 Task: Change IN PROGRESS as Status of Issue Issue0000000372 in Backlog  in Scrum Project Project0000000075 in Jira. Change IN PROGRESS as Status of Issue Issue0000000374 in Backlog  in Scrum Project Project0000000075 in Jira. Change IN PROGRESS as Status of Issue Issue0000000376 in Backlog  in Scrum Project Project0000000076 in Jira. Change IN PROGRESS as Status of Issue Issue0000000378 in Backlog  in Scrum Project Project0000000076 in Jira. Change IN PROGRESS as Status of Issue Issue0000000380 in Backlog  in Scrum Project Project0000000076 in Jira
Action: Mouse moved to (240, 75)
Screenshot: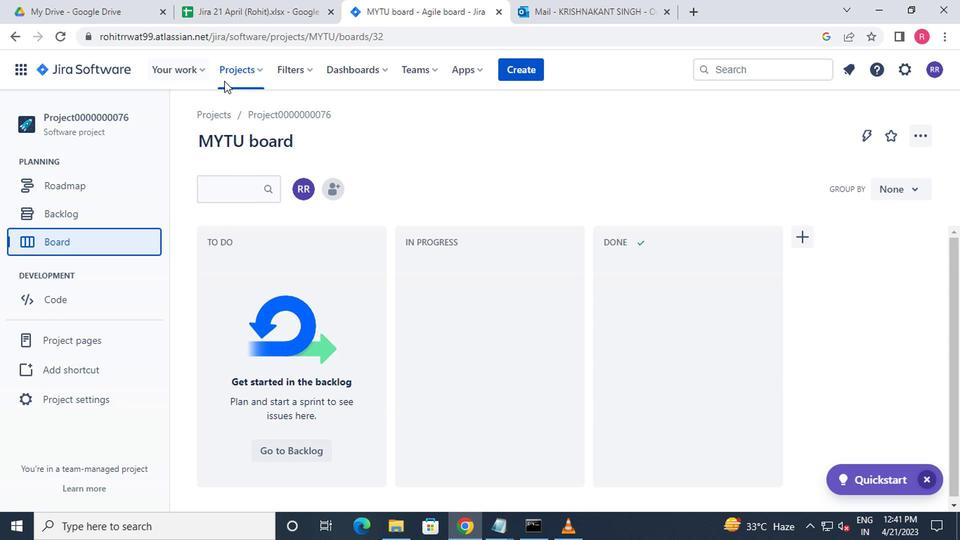 
Action: Mouse pressed left at (240, 75)
Screenshot: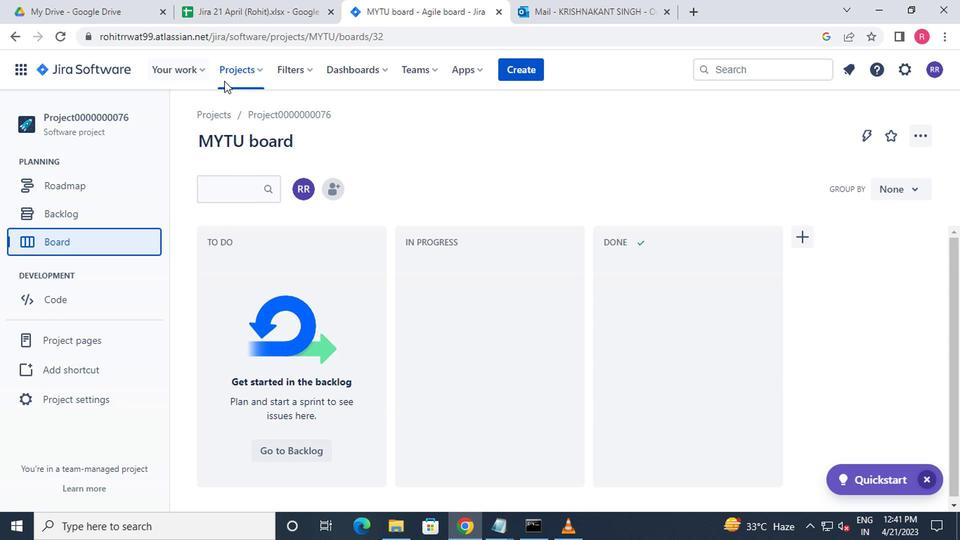 
Action: Mouse moved to (268, 164)
Screenshot: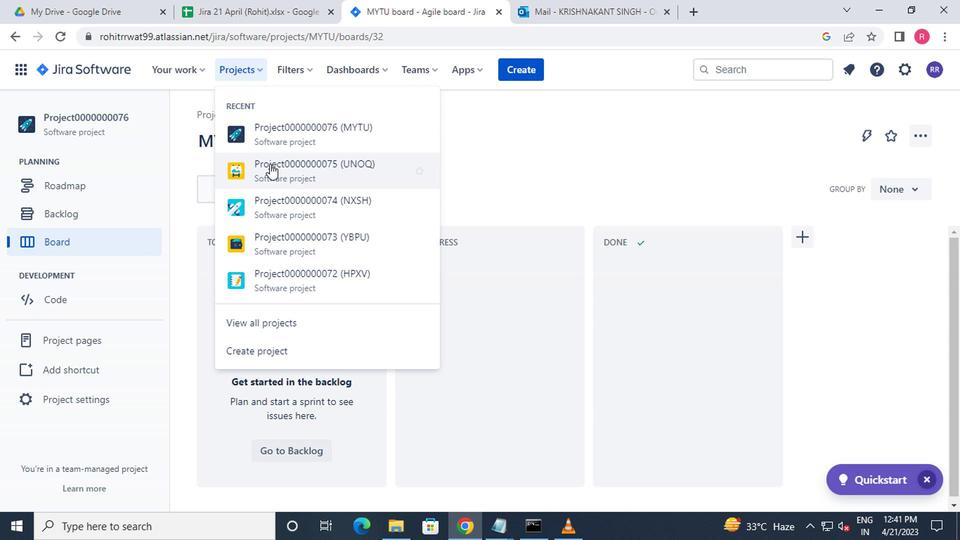 
Action: Mouse pressed left at (268, 164)
Screenshot: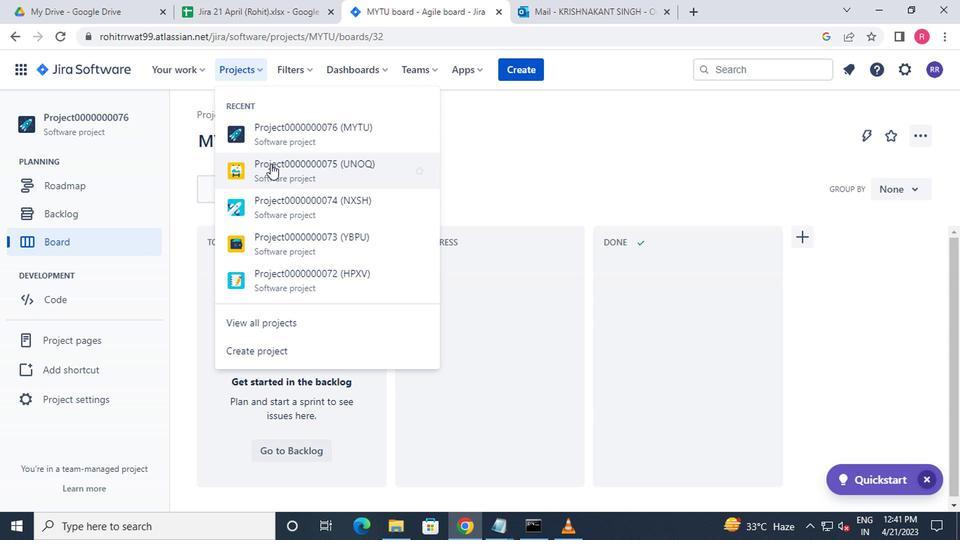 
Action: Mouse moved to (105, 212)
Screenshot: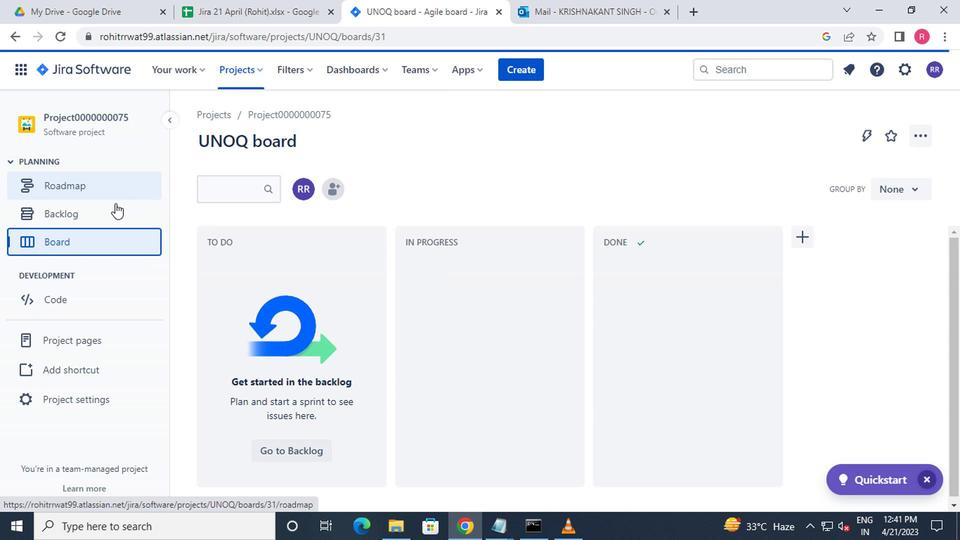 
Action: Mouse pressed left at (105, 212)
Screenshot: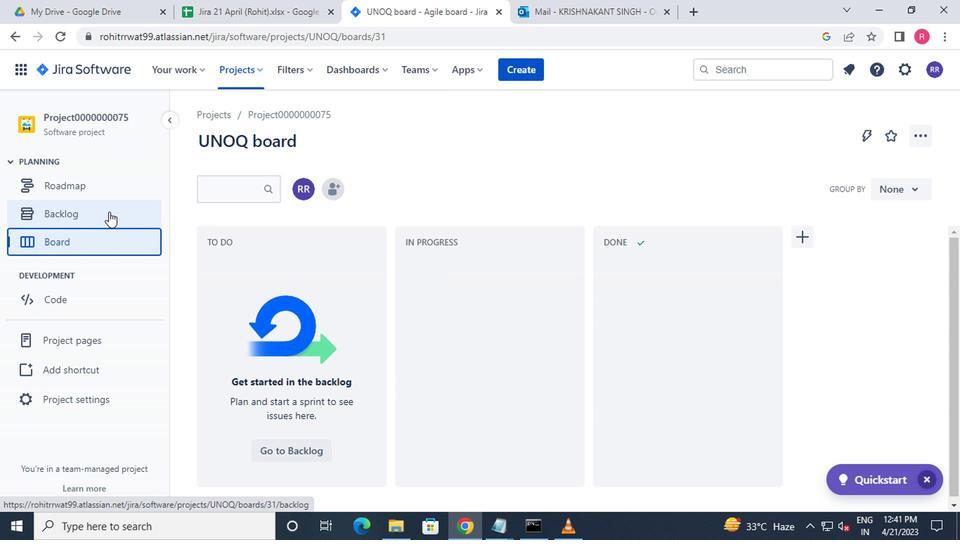 
Action: Mouse moved to (285, 347)
Screenshot: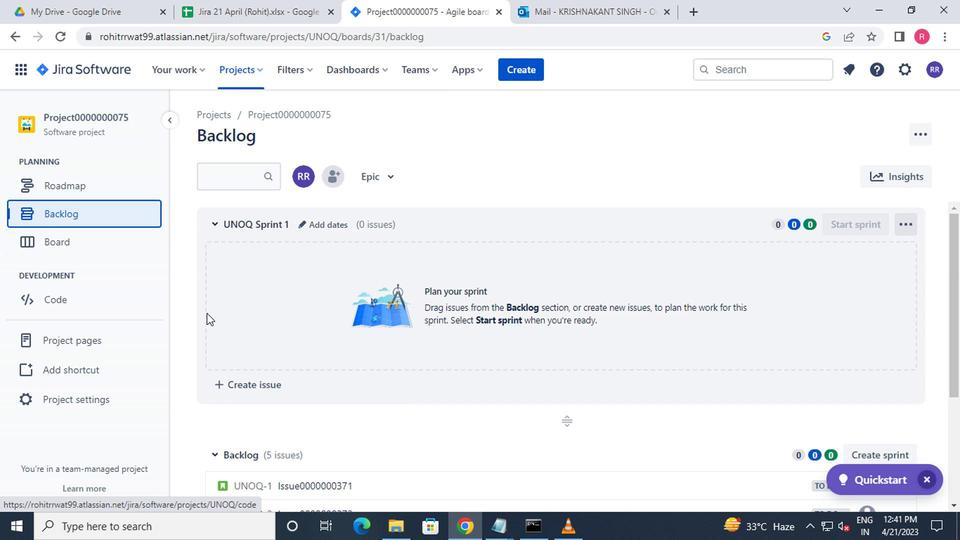 
Action: Mouse scrolled (285, 346) with delta (0, -1)
Screenshot: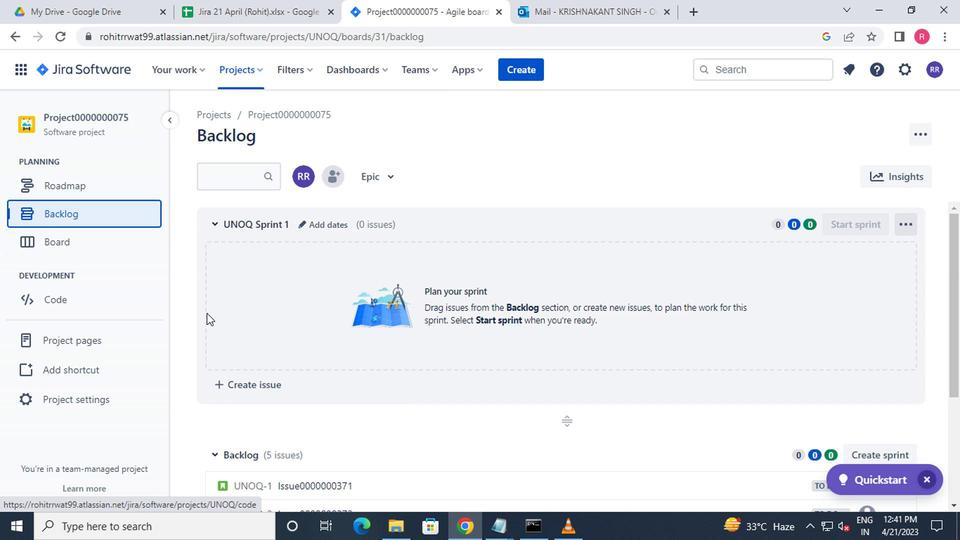 
Action: Mouse moved to (285, 347)
Screenshot: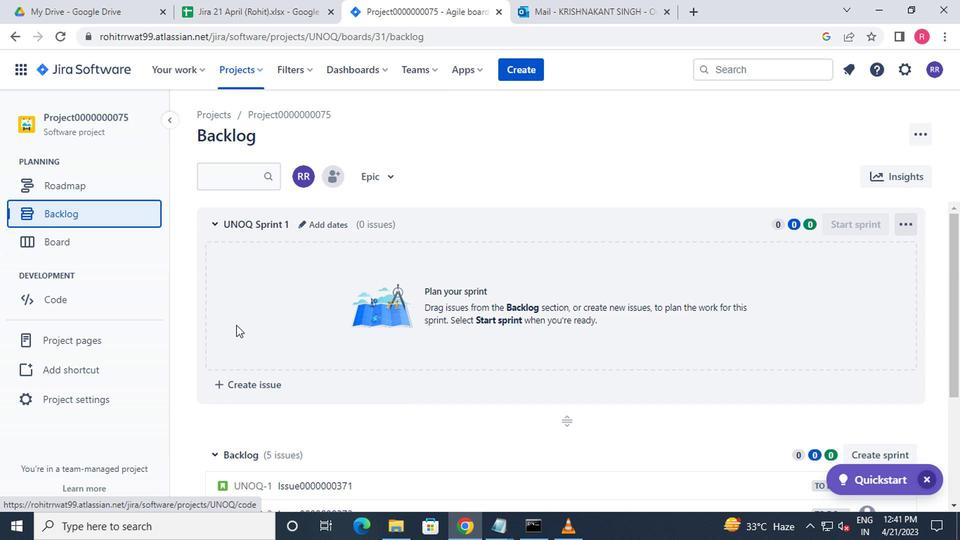 
Action: Mouse scrolled (285, 346) with delta (0, -1)
Screenshot: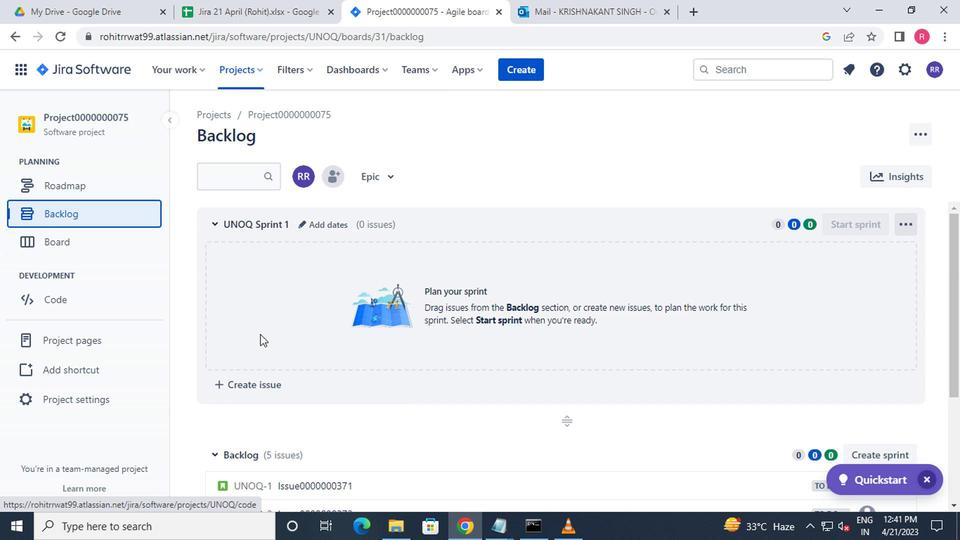 
Action: Mouse scrolled (285, 346) with delta (0, -1)
Screenshot: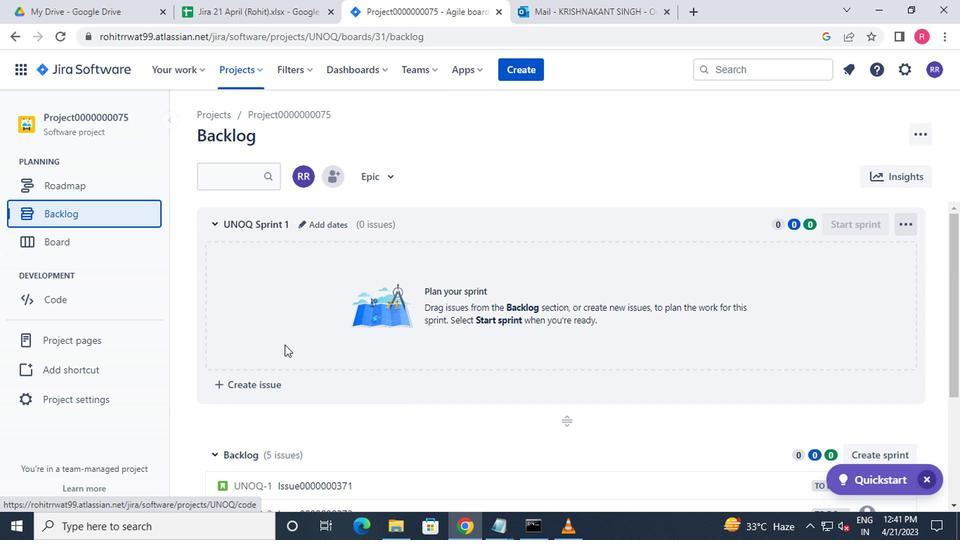 
Action: Mouse moved to (841, 344)
Screenshot: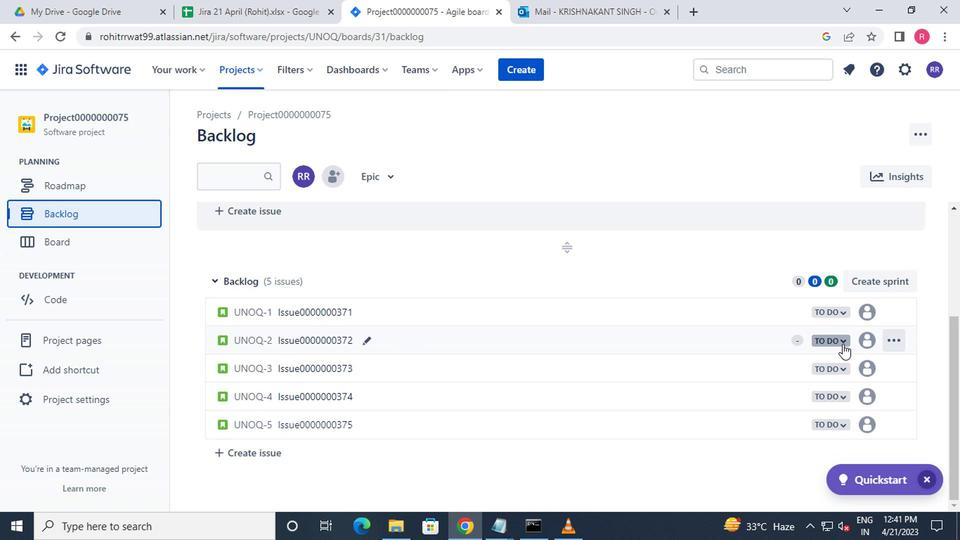 
Action: Mouse pressed left at (841, 344)
Screenshot: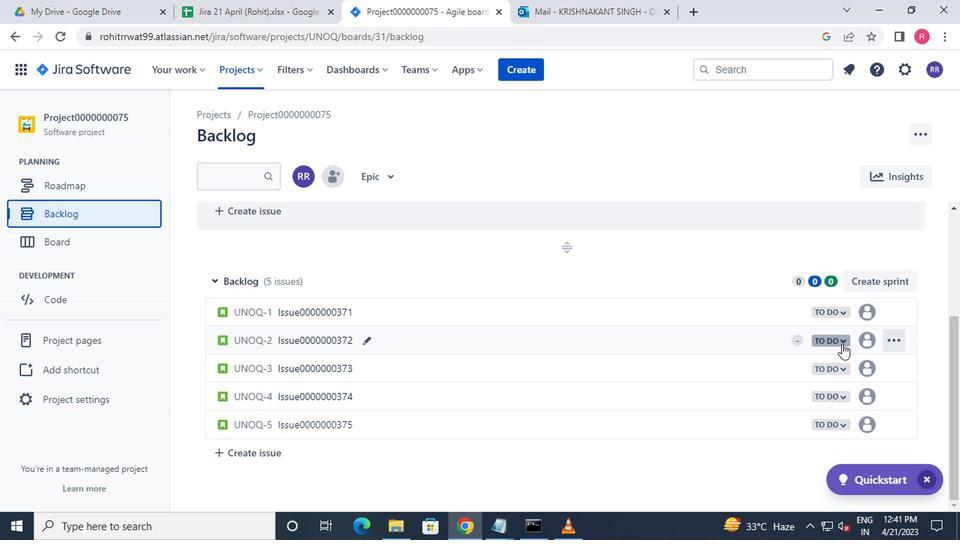 
Action: Mouse moved to (719, 371)
Screenshot: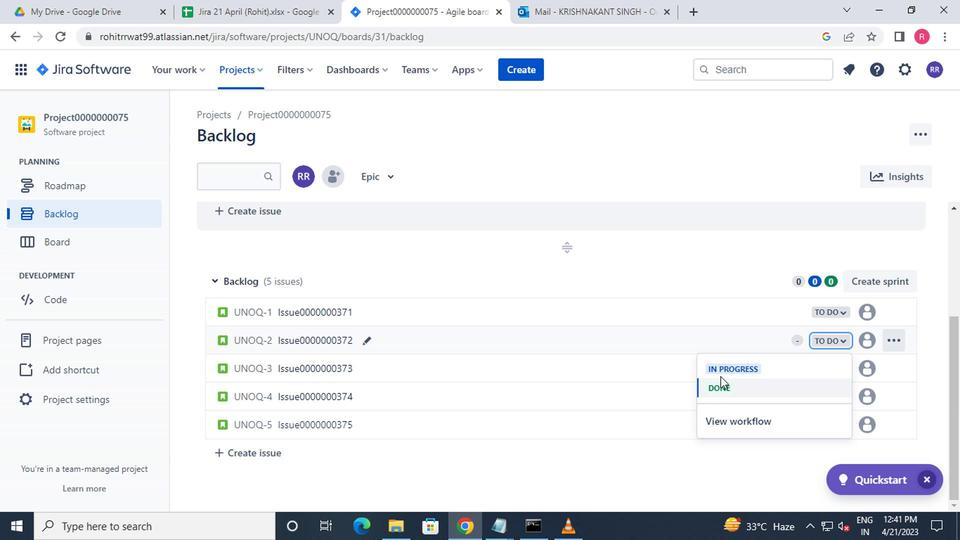 
Action: Mouse pressed left at (719, 371)
Screenshot: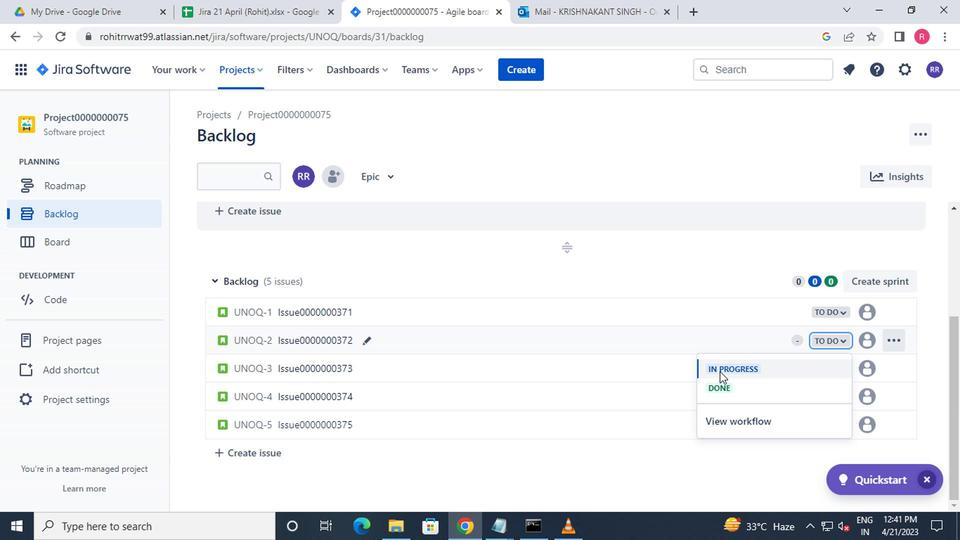 
Action: Mouse moved to (825, 399)
Screenshot: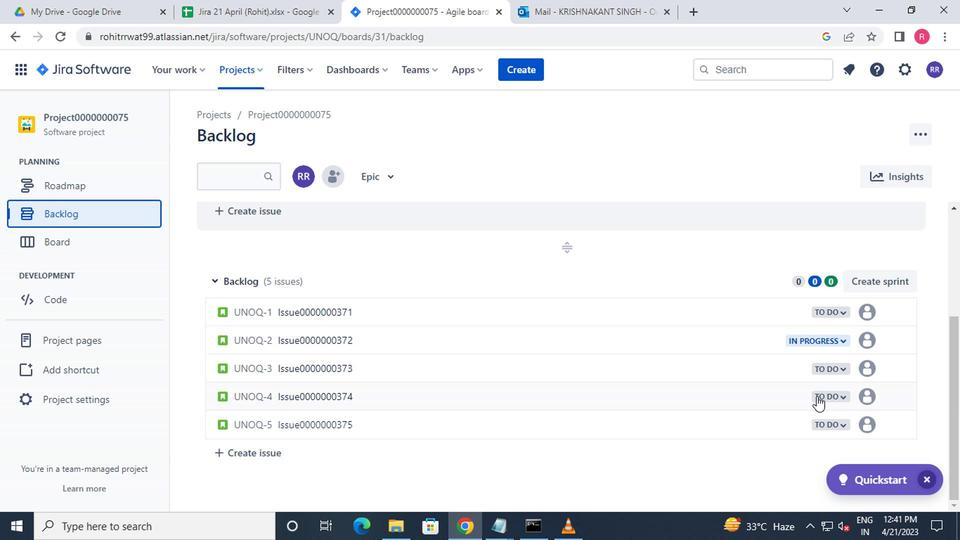 
Action: Mouse pressed left at (825, 399)
Screenshot: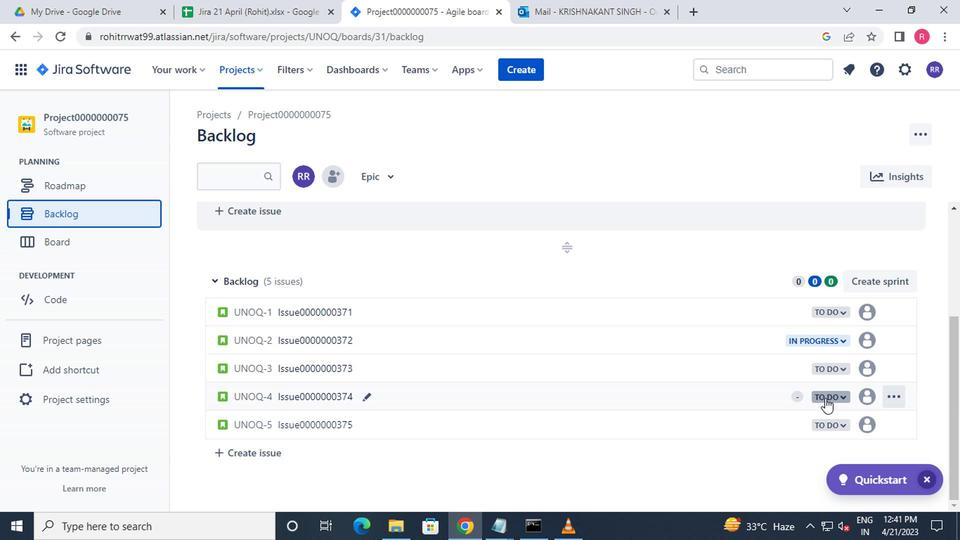 
Action: Mouse moved to (727, 430)
Screenshot: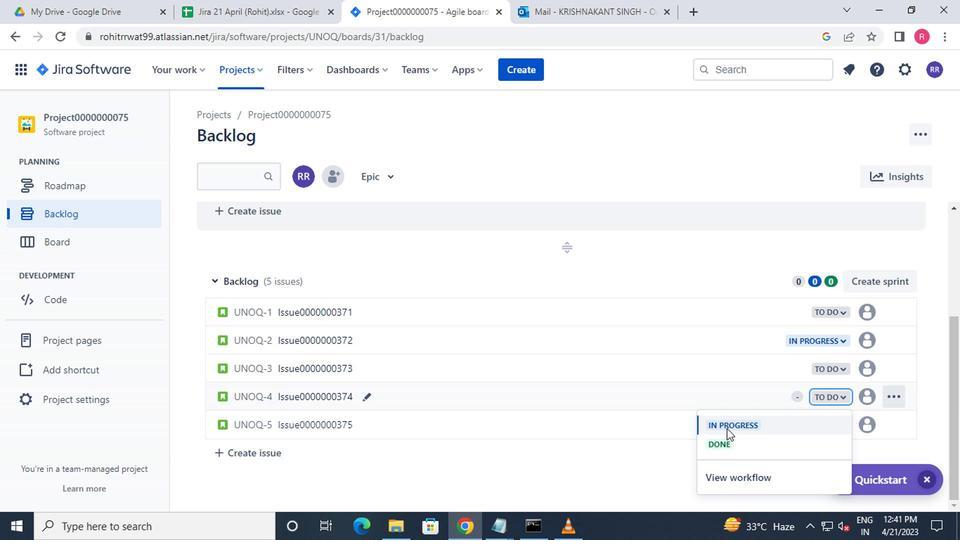 
Action: Mouse pressed left at (727, 430)
Screenshot: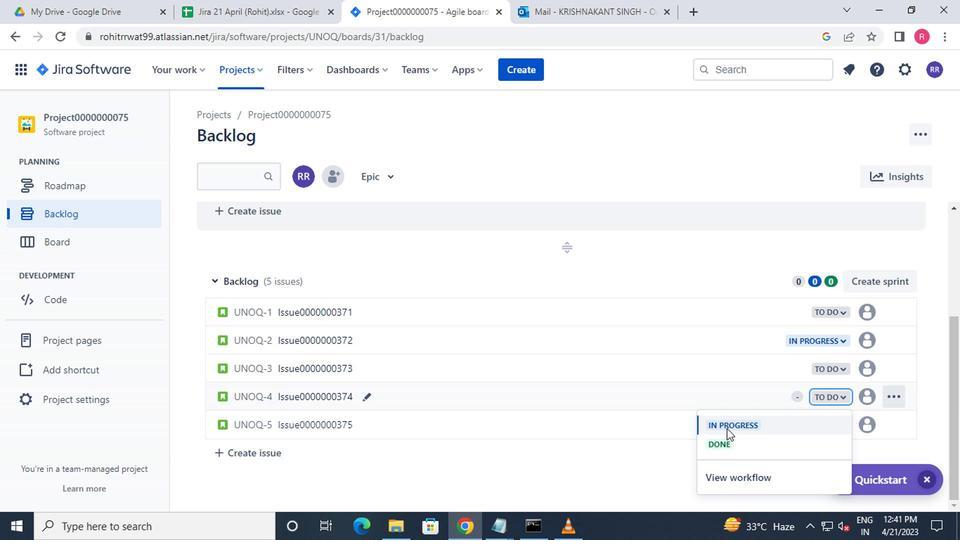 
Action: Mouse moved to (224, 79)
Screenshot: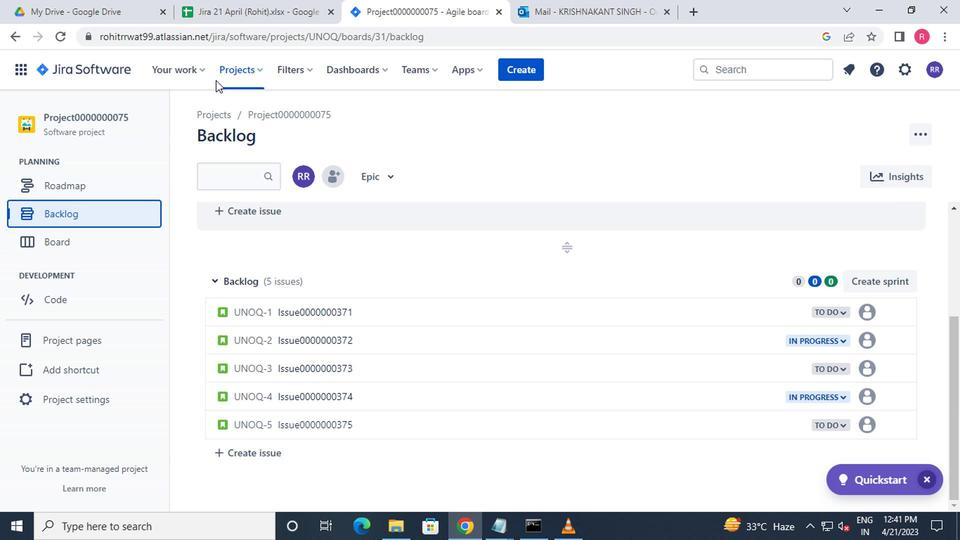 
Action: Mouse pressed left at (224, 79)
Screenshot: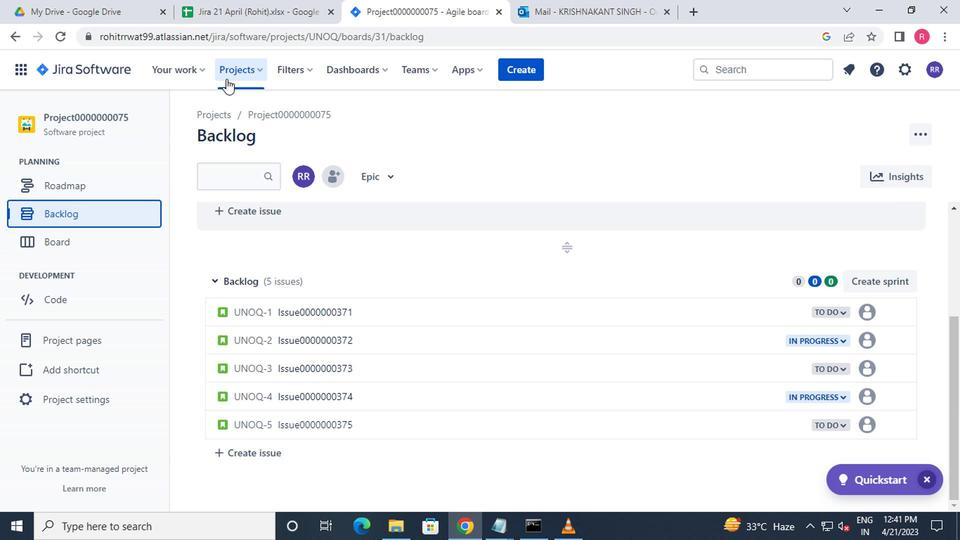 
Action: Mouse moved to (255, 179)
Screenshot: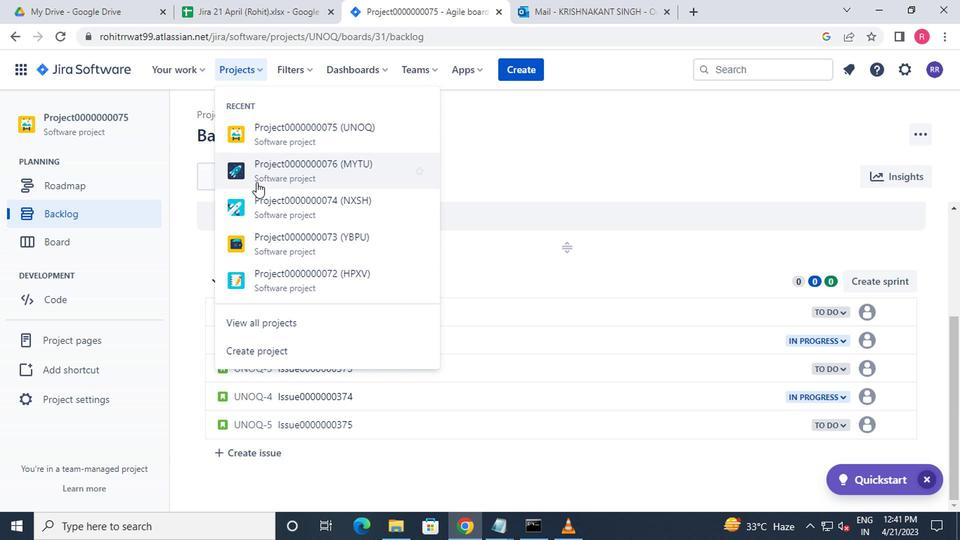 
Action: Mouse pressed left at (255, 179)
Screenshot: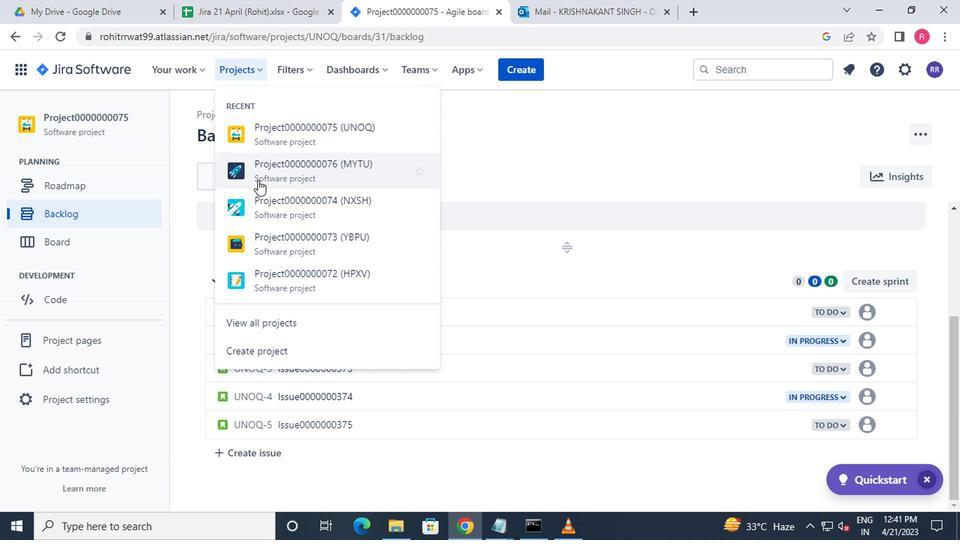 
Action: Mouse moved to (104, 216)
Screenshot: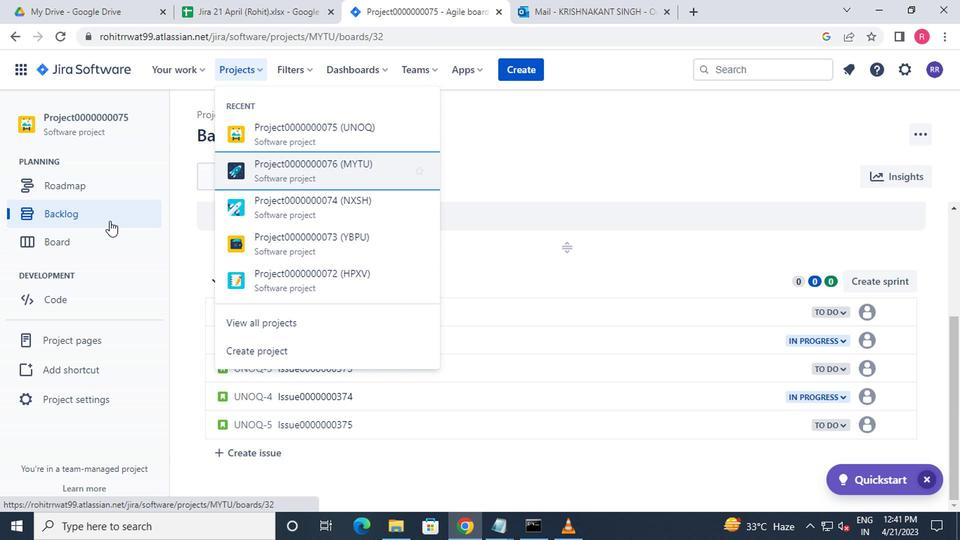 
Action: Mouse pressed left at (104, 216)
Screenshot: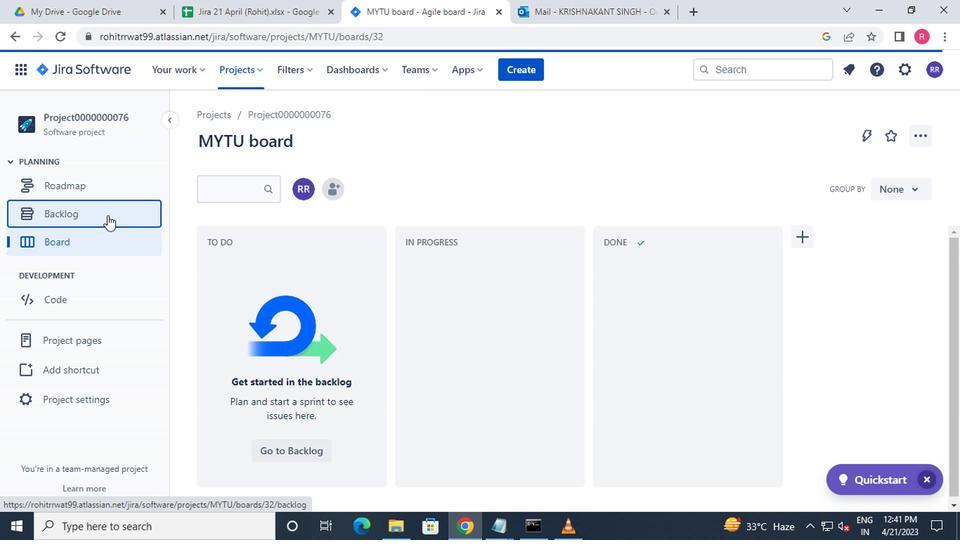
Action: Mouse moved to (889, 417)
Screenshot: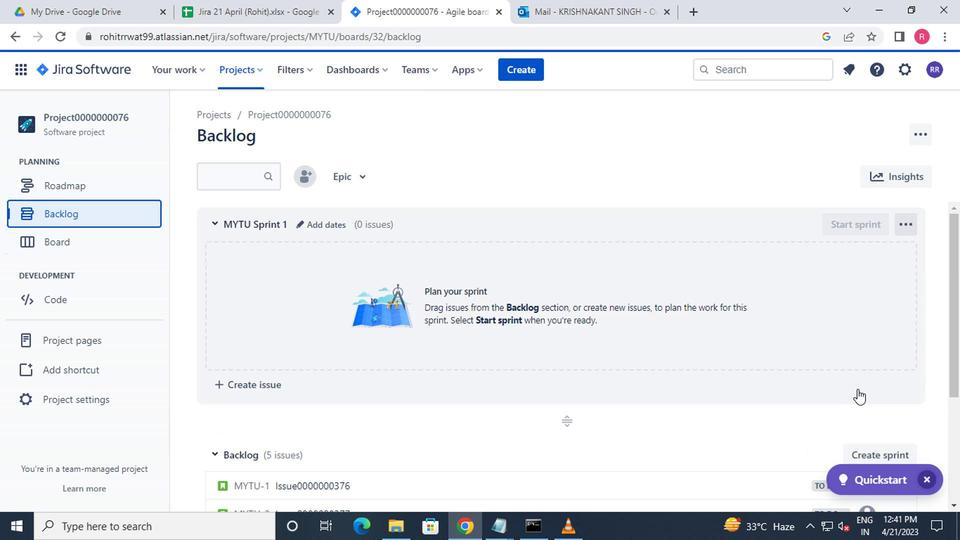 
Action: Mouse scrolled (889, 416) with delta (0, -1)
Screenshot: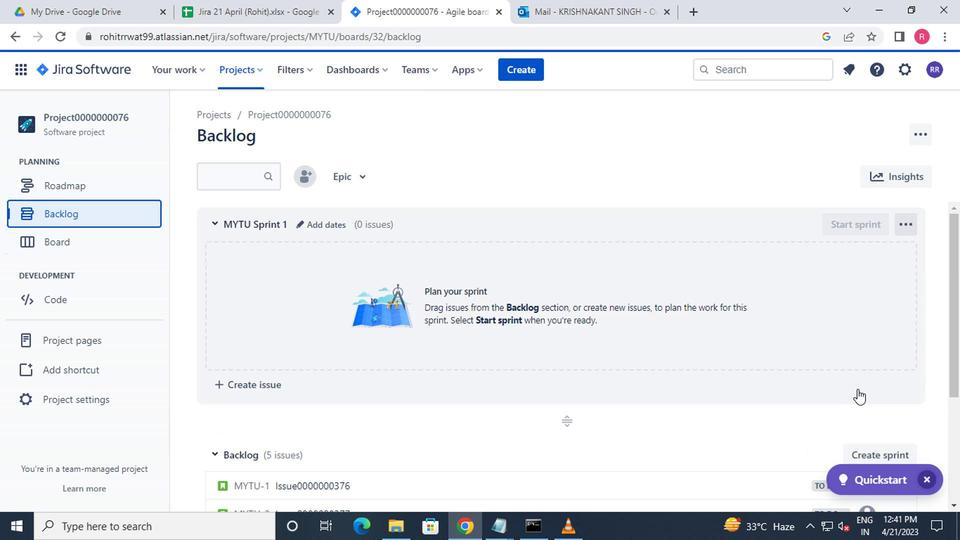 
Action: Mouse moved to (889, 420)
Screenshot: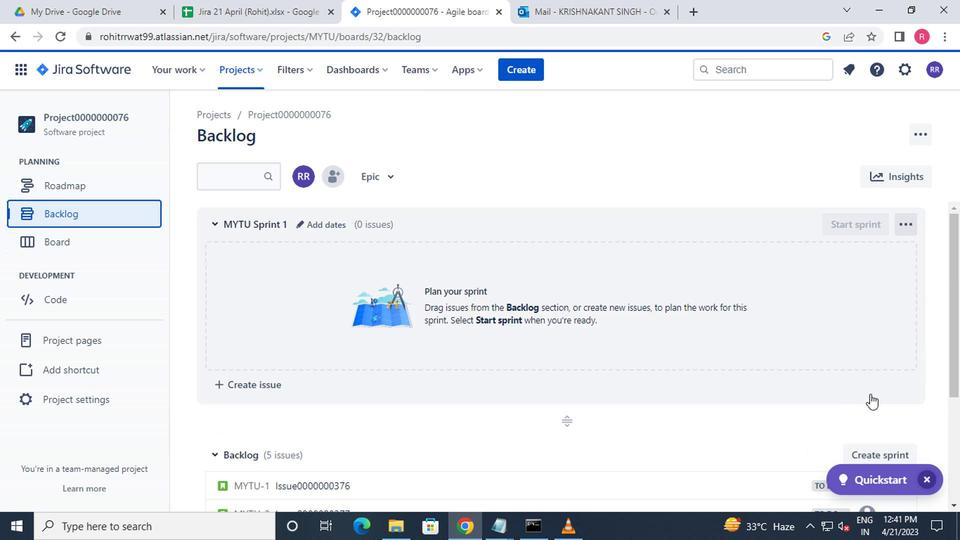 
Action: Mouse scrolled (889, 419) with delta (0, 0)
Screenshot: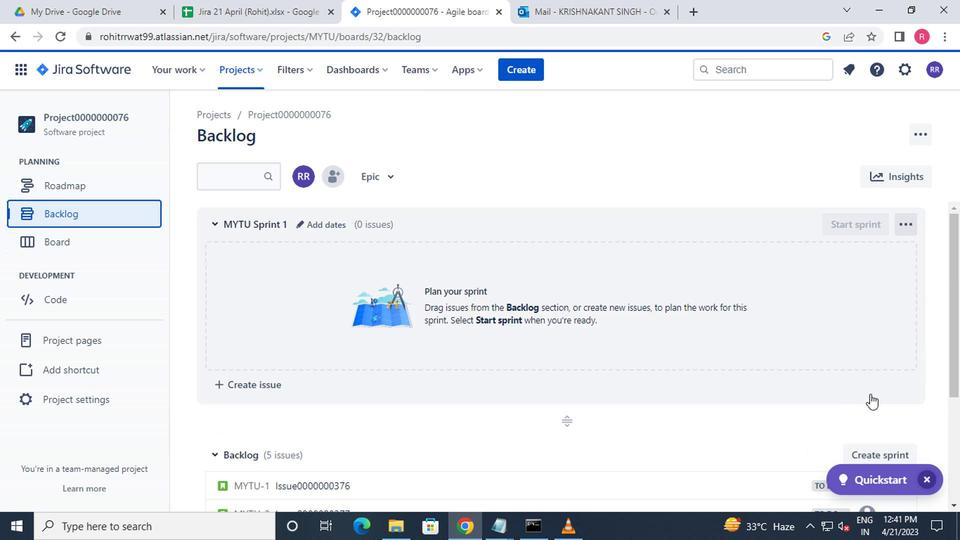 
Action: Mouse moved to (765, 400)
Screenshot: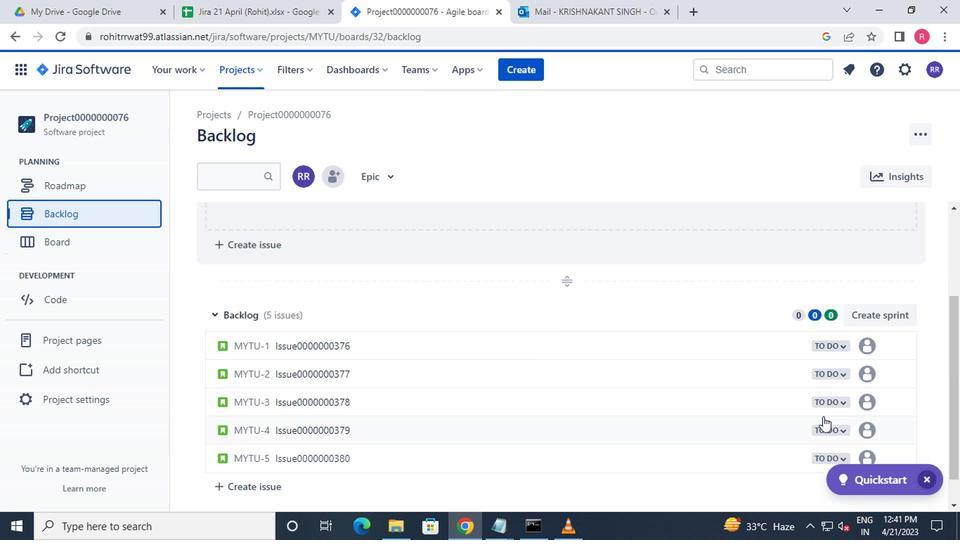 
Action: Mouse scrolled (765, 399) with delta (0, -1)
Screenshot: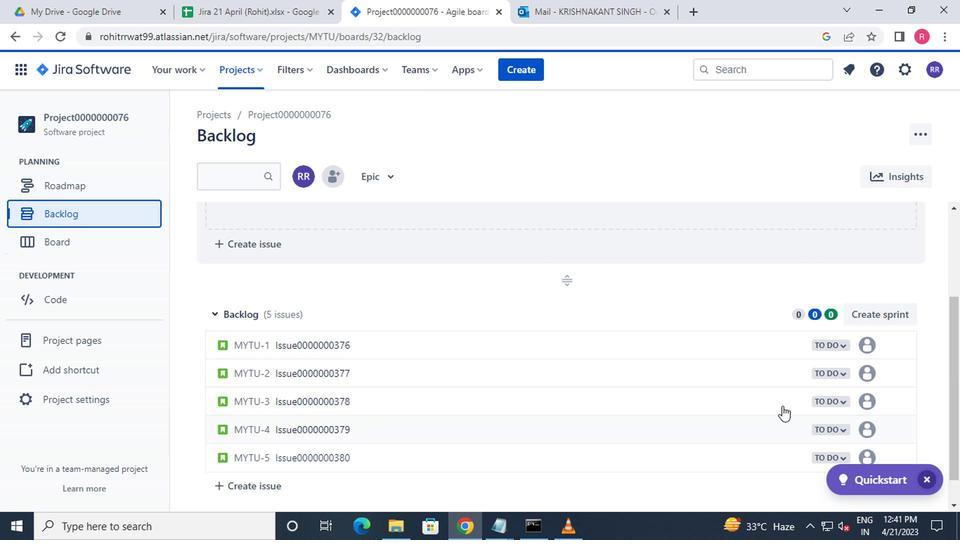 
Action: Mouse moved to (764, 400)
Screenshot: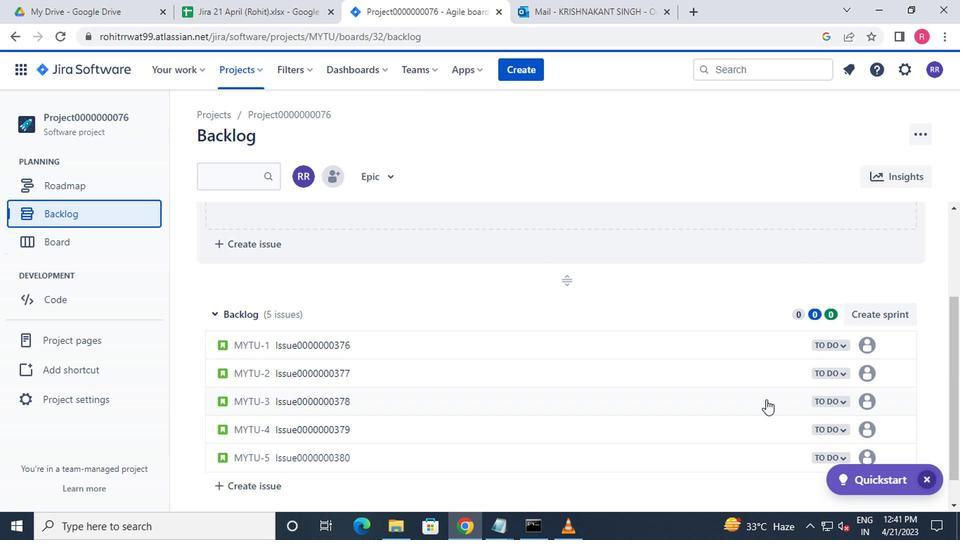
Action: Mouse scrolled (764, 399) with delta (0, -1)
Screenshot: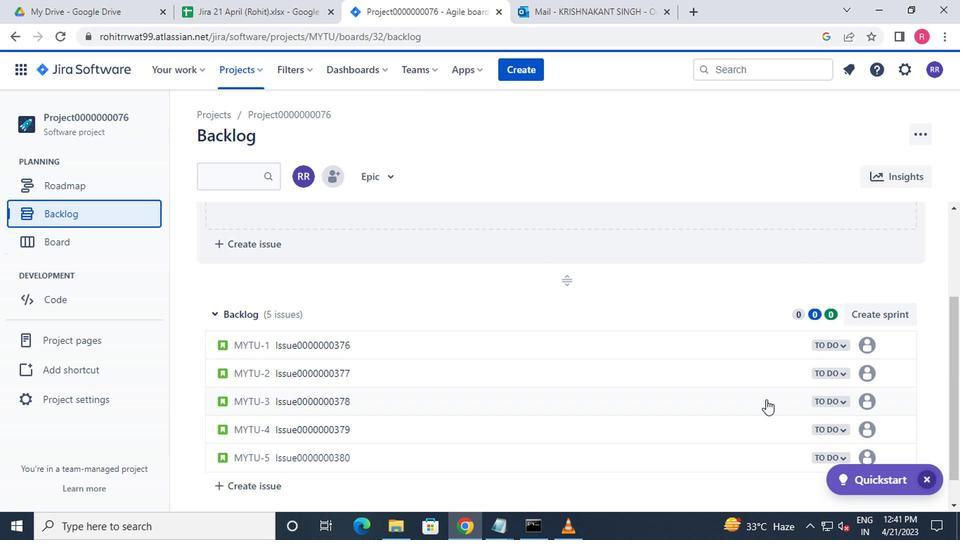 
Action: Mouse moved to (826, 311)
Screenshot: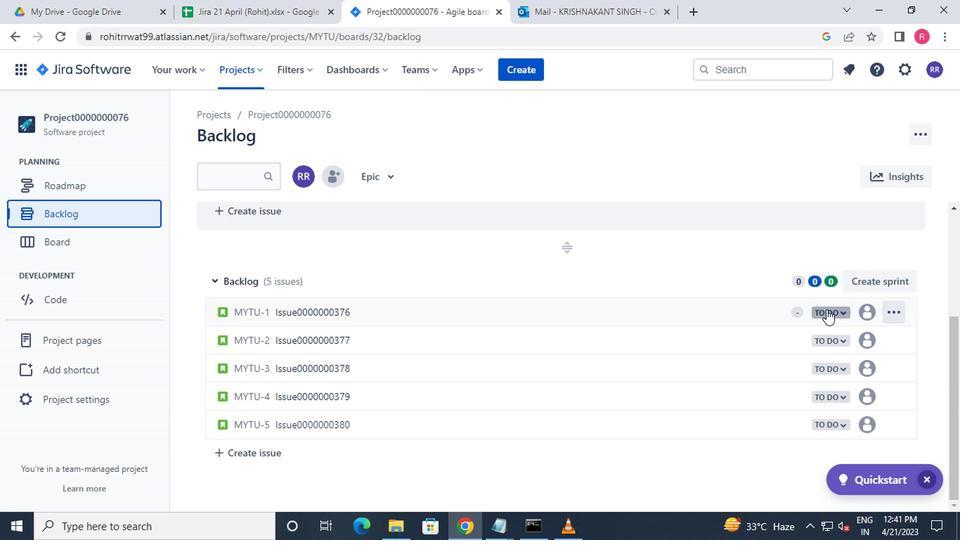 
Action: Mouse pressed left at (826, 311)
Screenshot: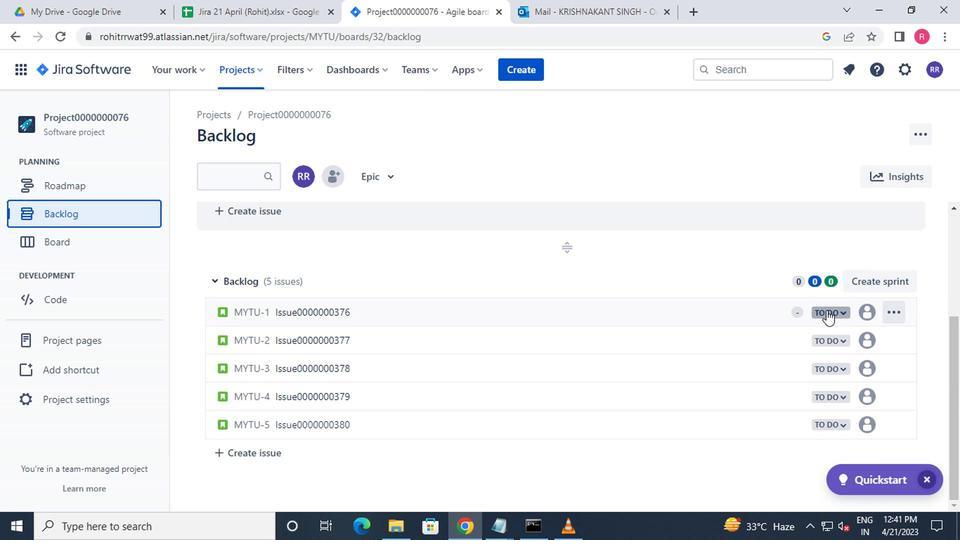 
Action: Mouse moved to (768, 335)
Screenshot: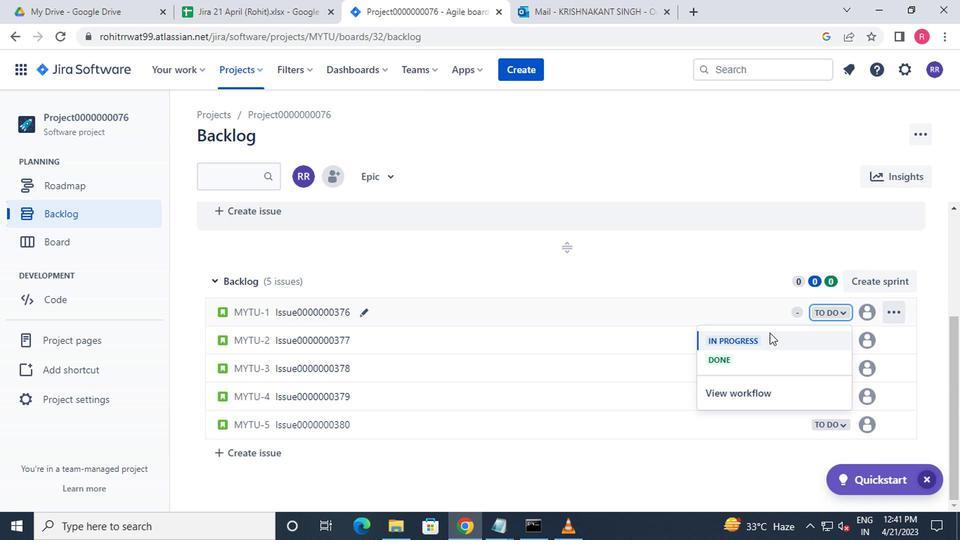 
Action: Mouse pressed left at (768, 335)
Screenshot: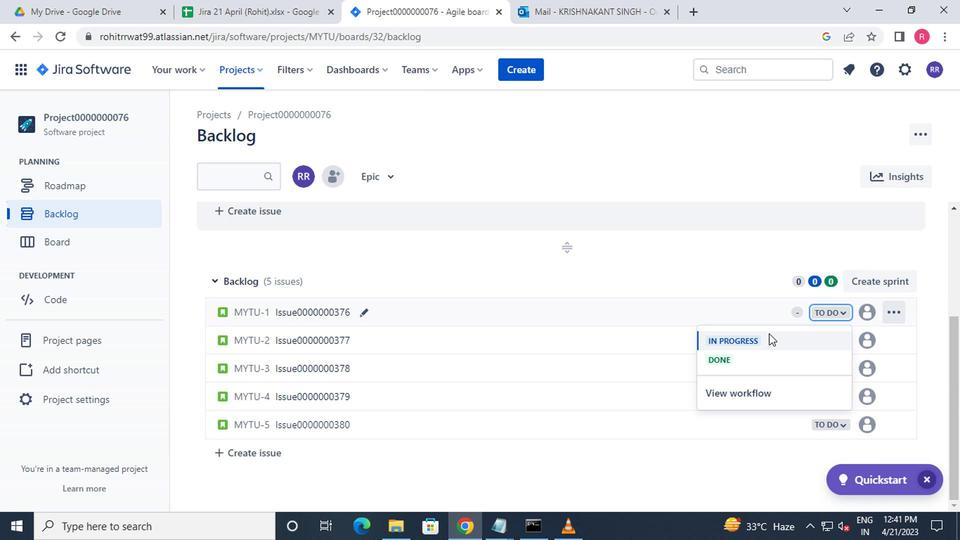 
Action: Mouse moved to (832, 369)
Screenshot: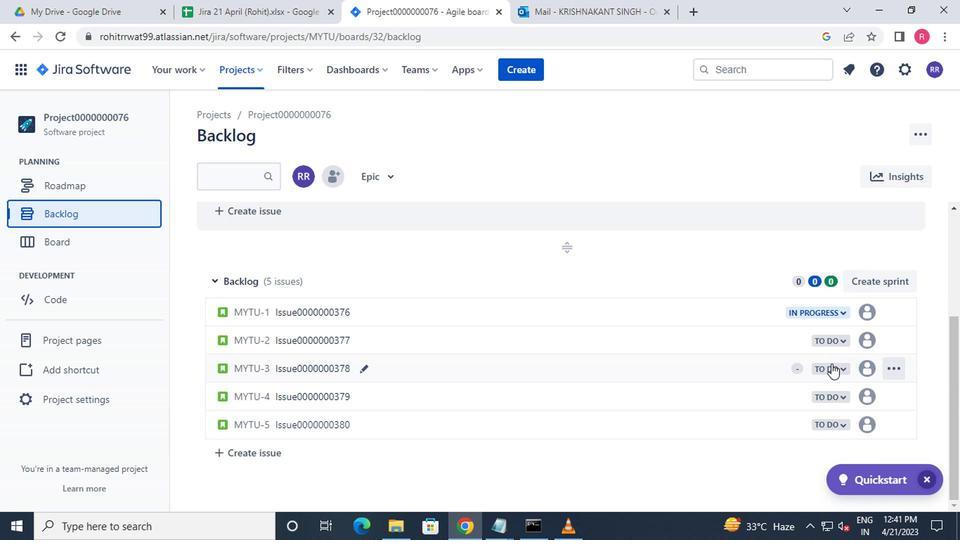 
Action: Mouse pressed left at (832, 369)
Screenshot: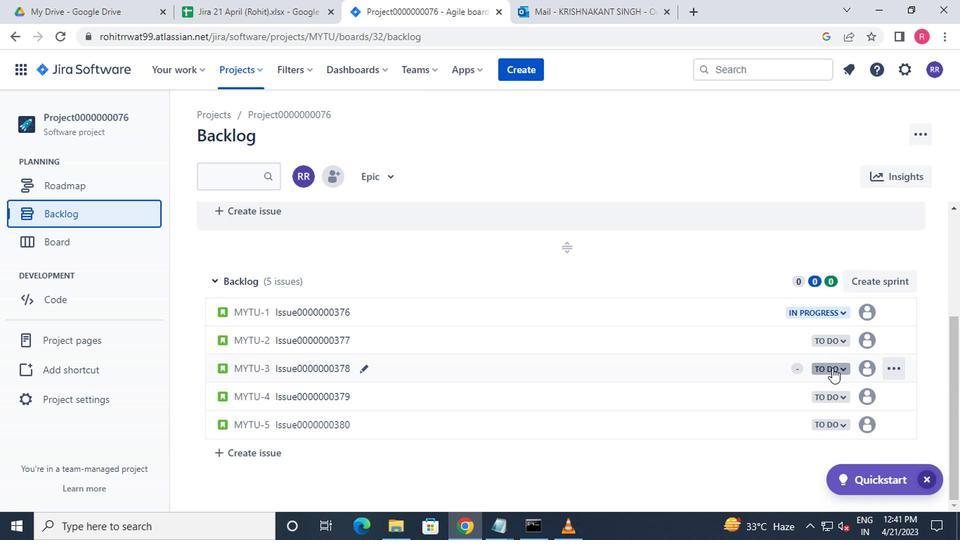 
Action: Mouse moved to (766, 394)
Screenshot: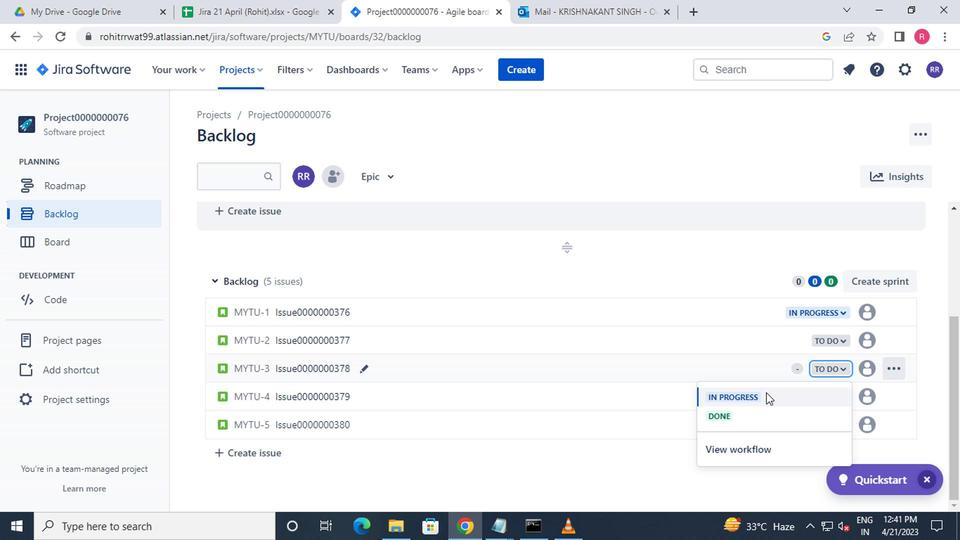 
Action: Mouse pressed left at (766, 394)
Screenshot: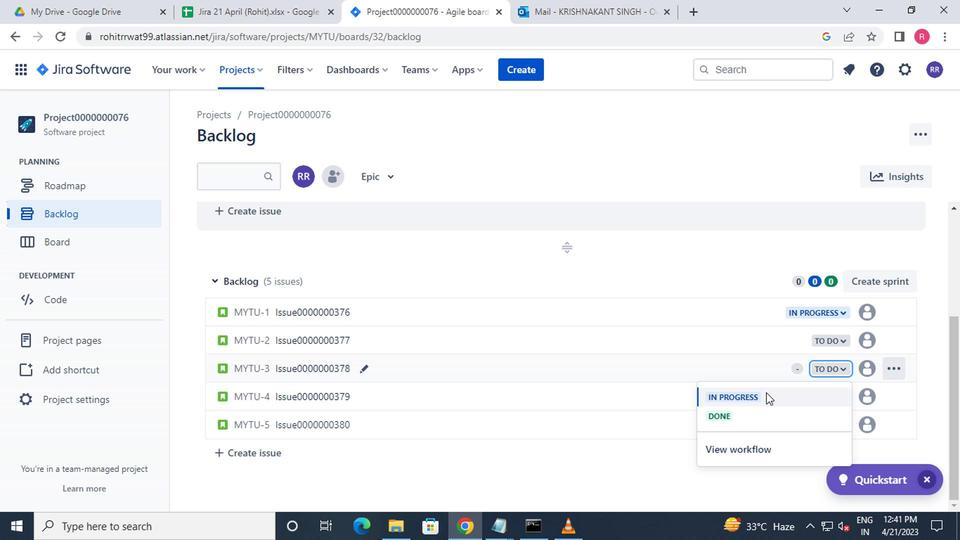 
Action: Mouse moved to (831, 423)
Screenshot: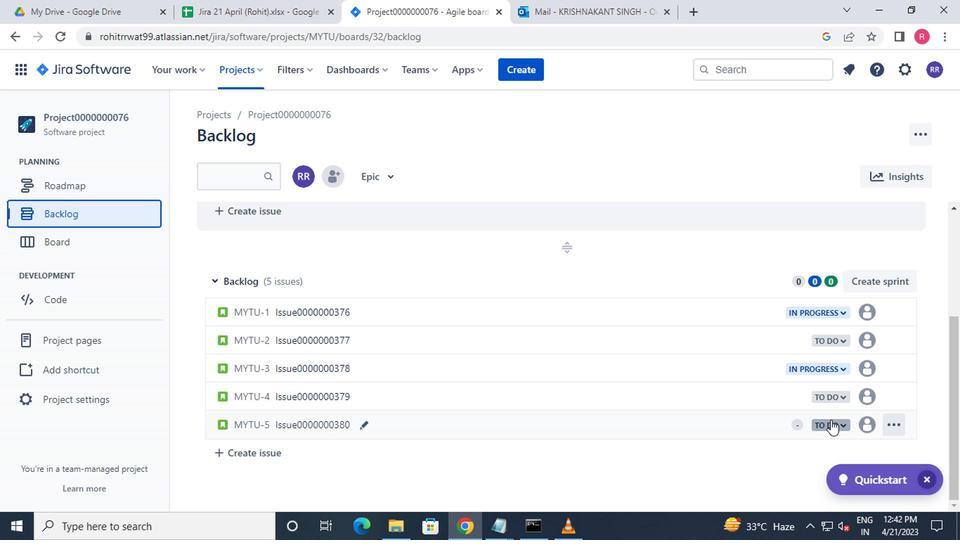 
Action: Mouse pressed left at (831, 423)
Screenshot: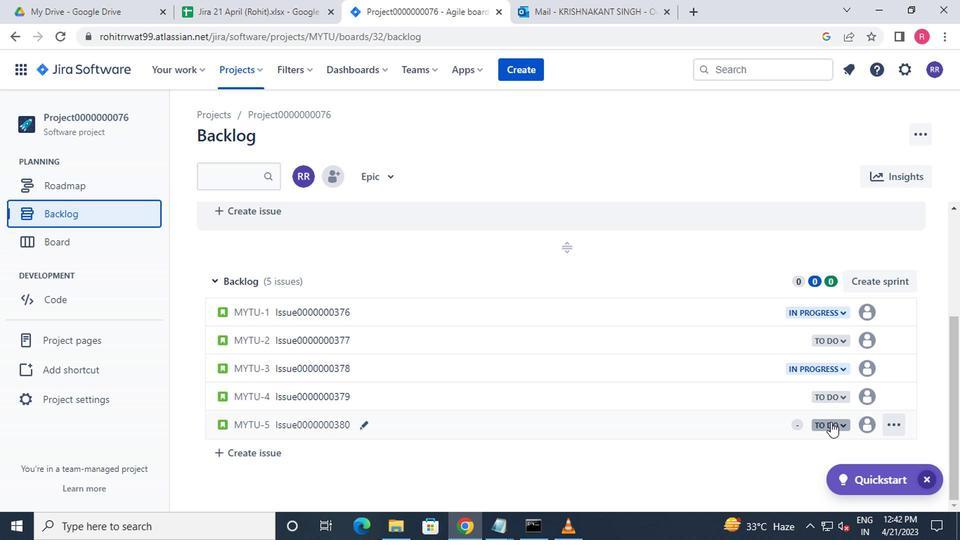 
Action: Mouse moved to (771, 349)
Screenshot: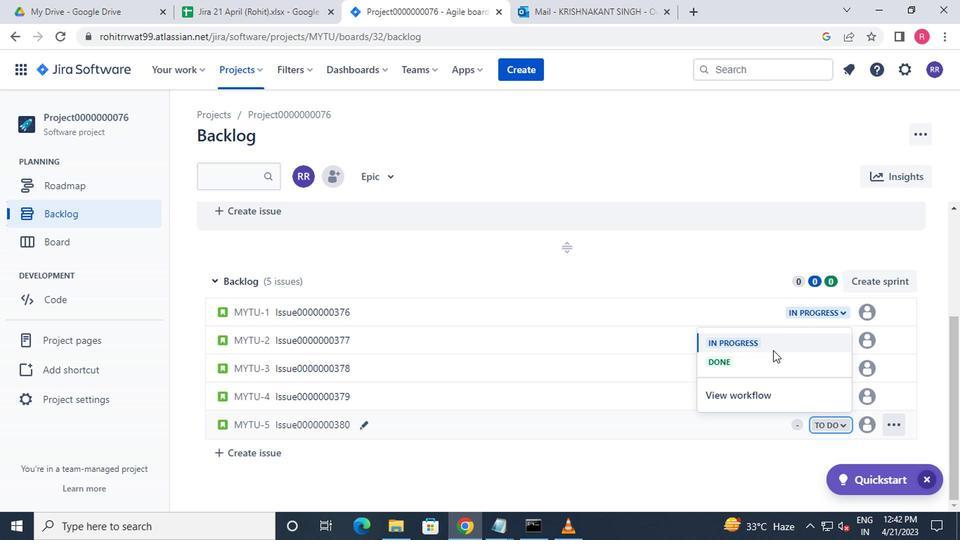 
Action: Mouse pressed left at (771, 349)
Screenshot: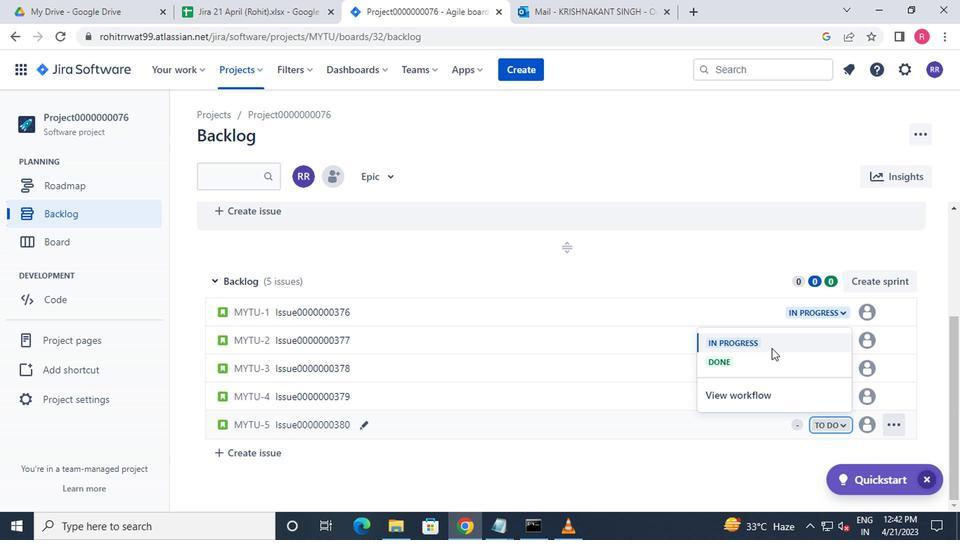 
